 Task: Select the month "June".
Action: Mouse moved to (371, 386)
Screenshot: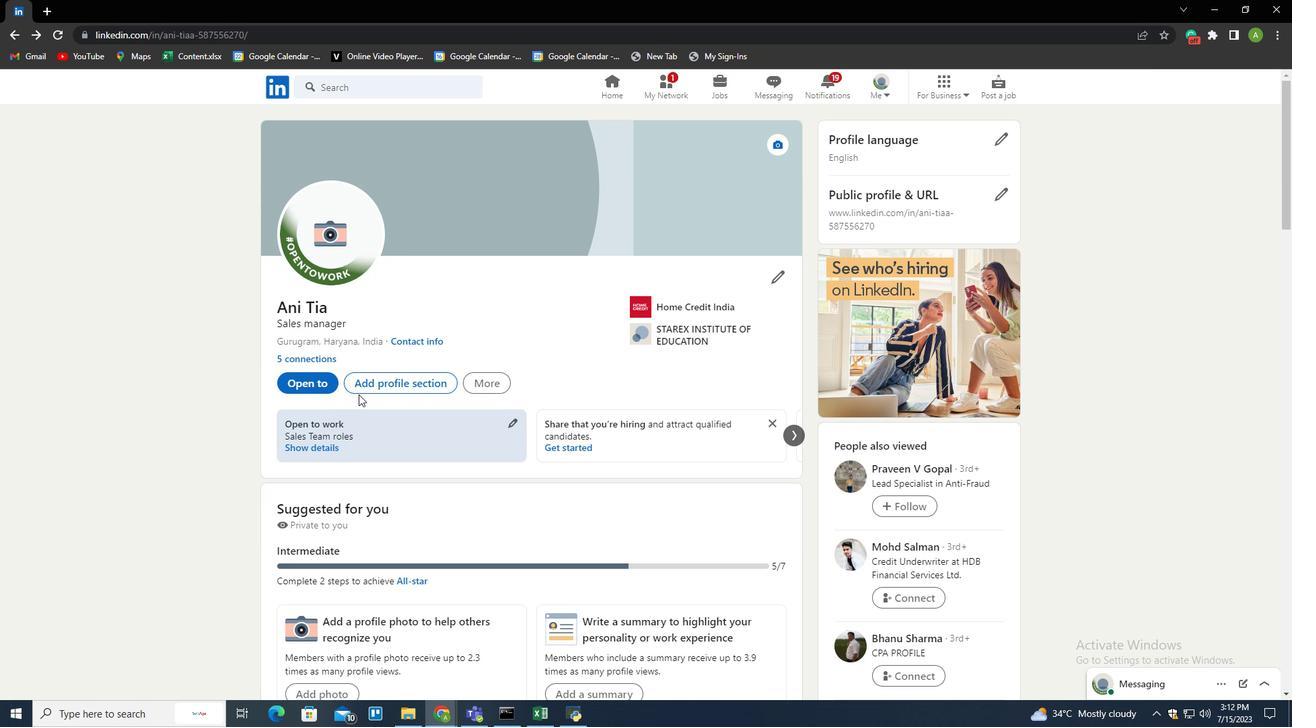 
Action: Mouse pressed left at (371, 386)
Screenshot: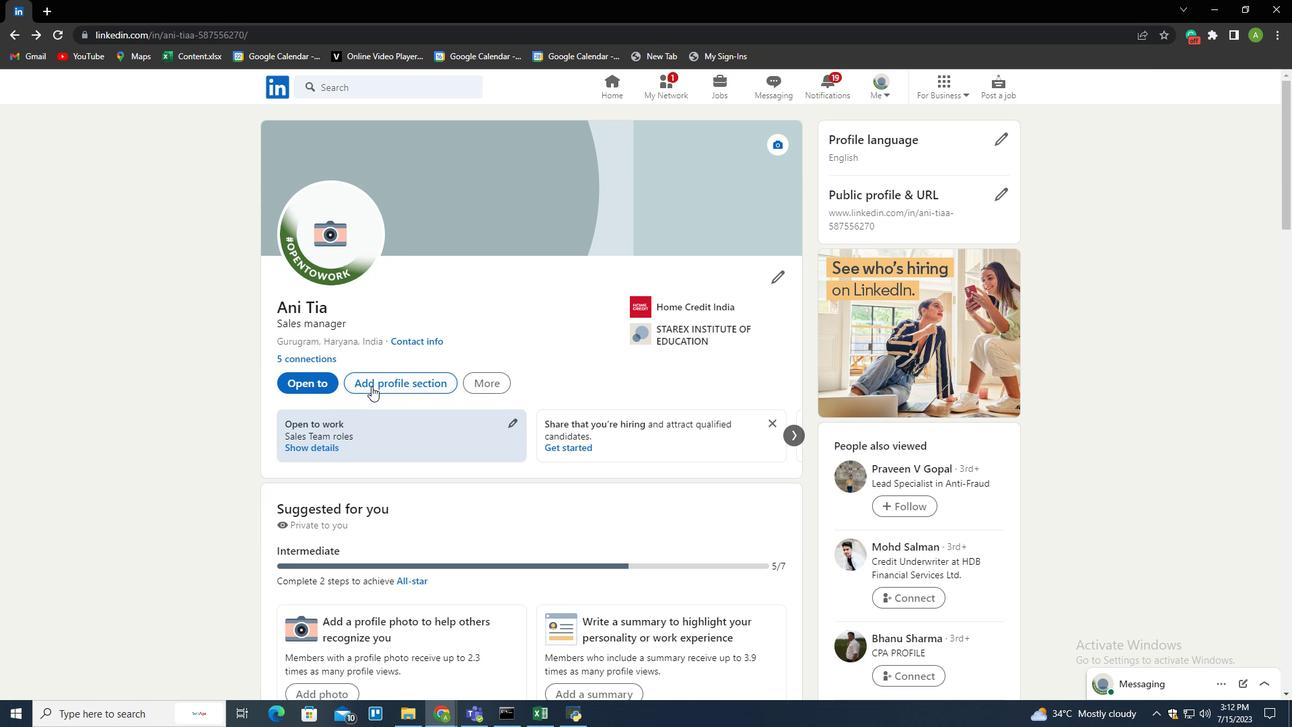 
Action: Mouse moved to (758, 183)
Screenshot: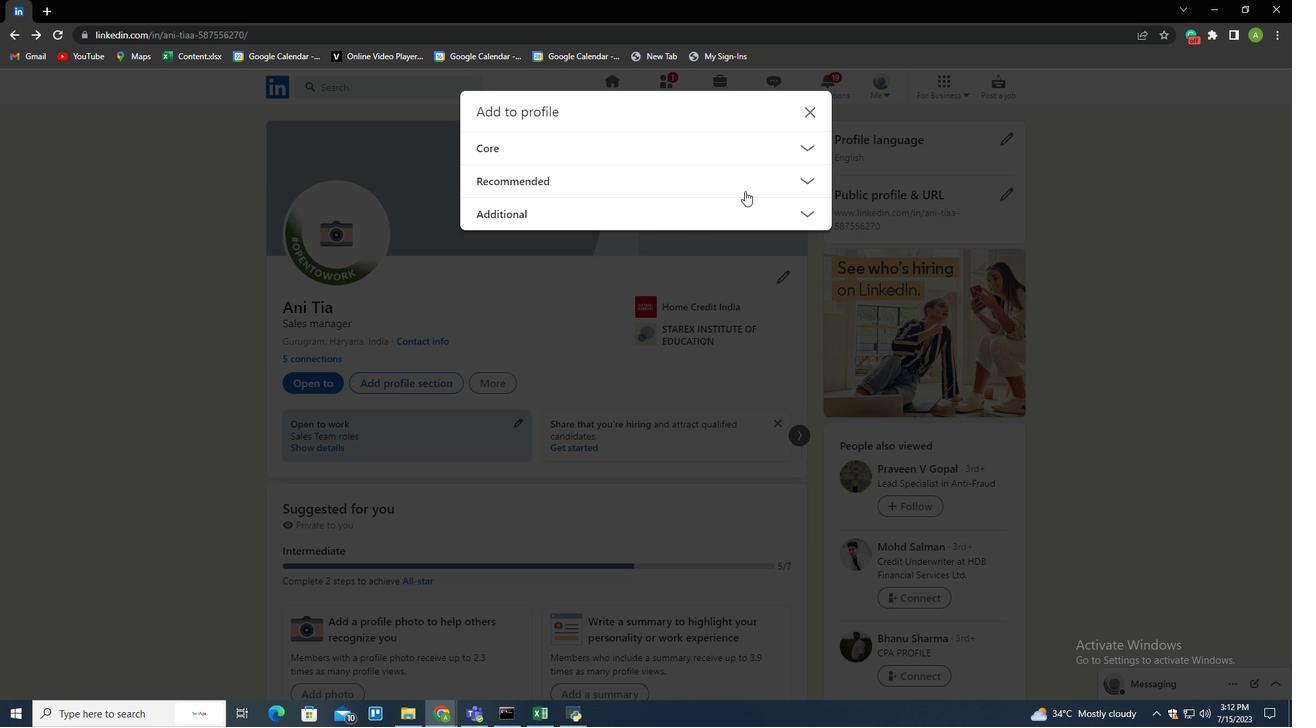 
Action: Mouse pressed left at (758, 183)
Screenshot: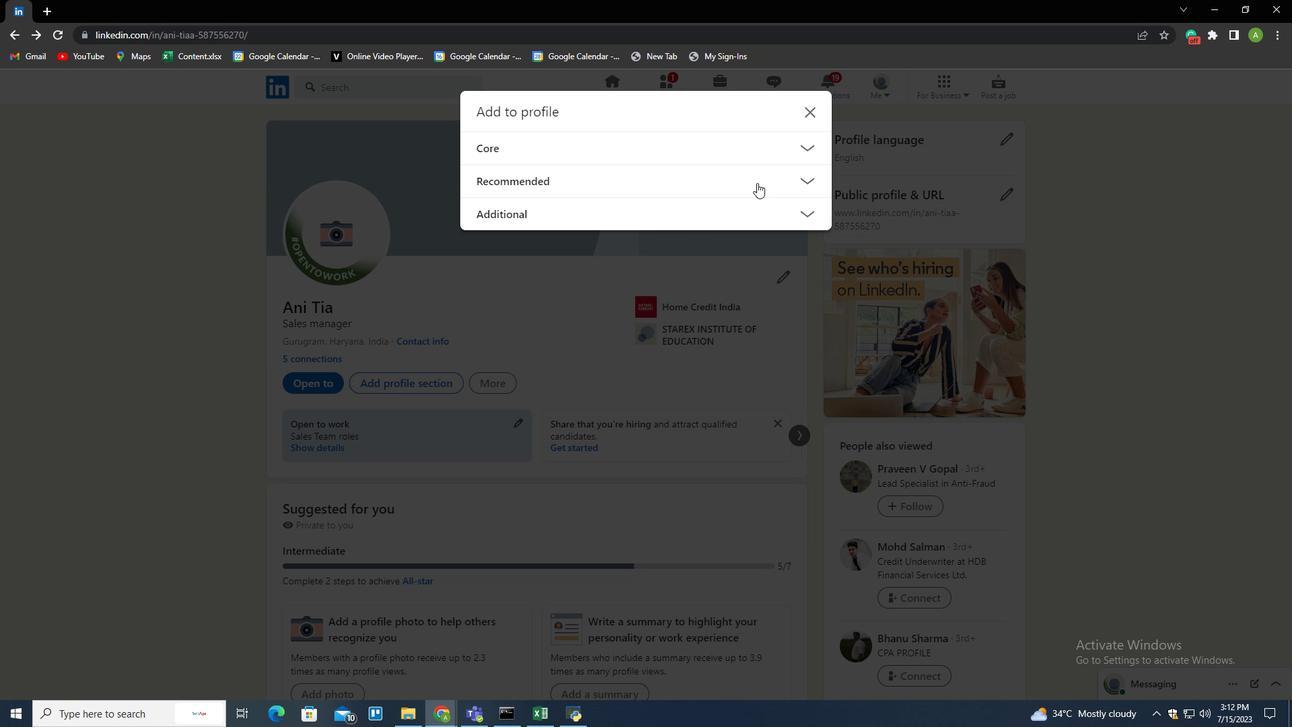 
Action: Mouse moved to (507, 311)
Screenshot: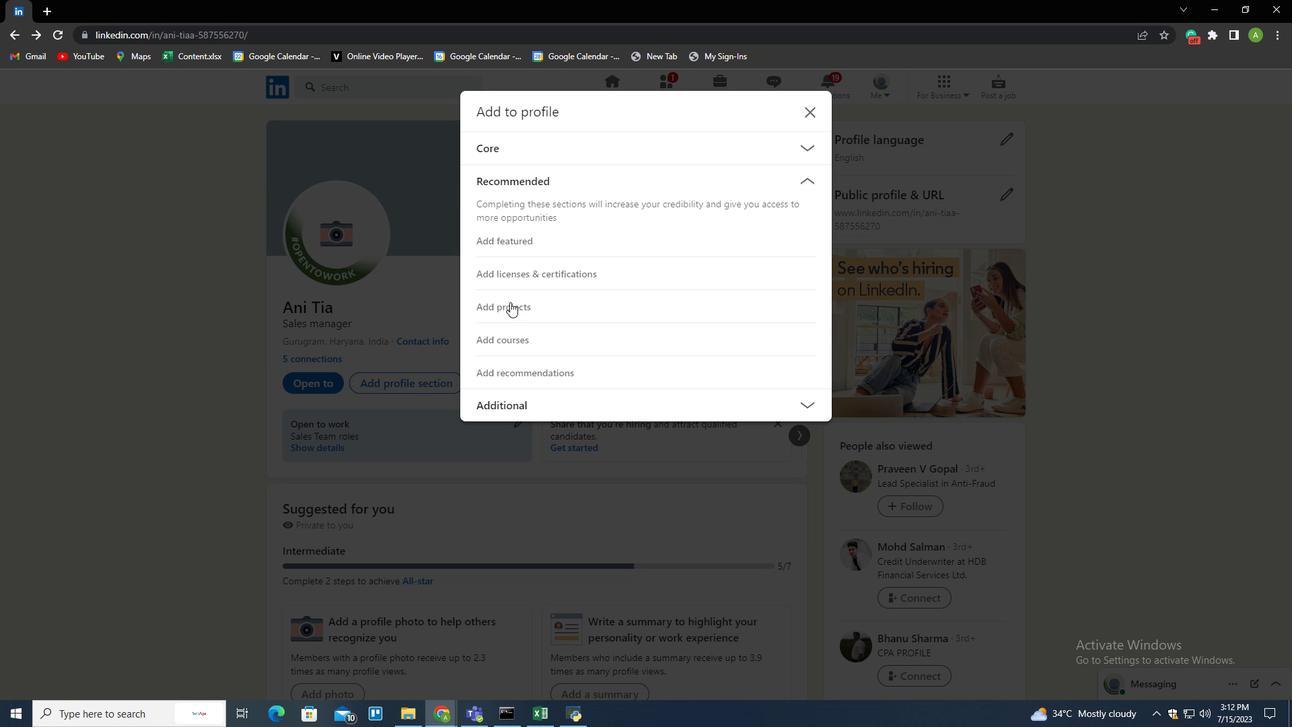 
Action: Mouse pressed left at (507, 311)
Screenshot: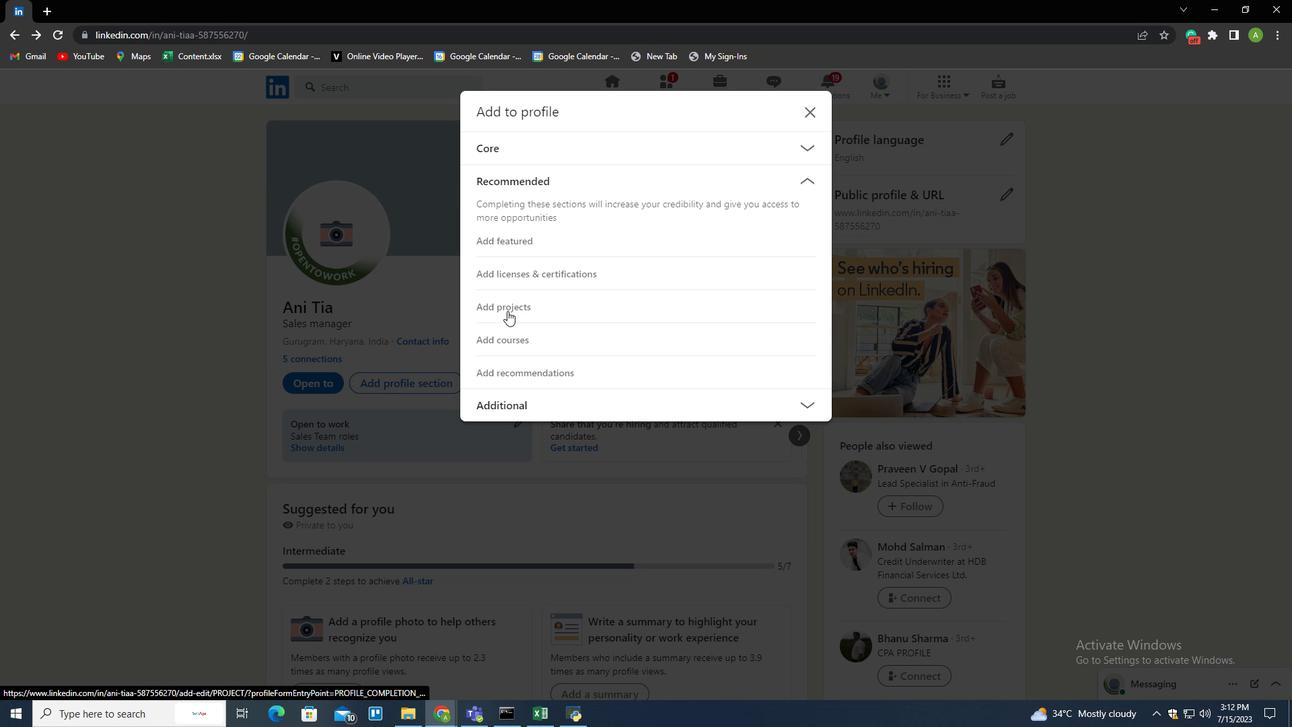 
Action: Mouse moved to (632, 392)
Screenshot: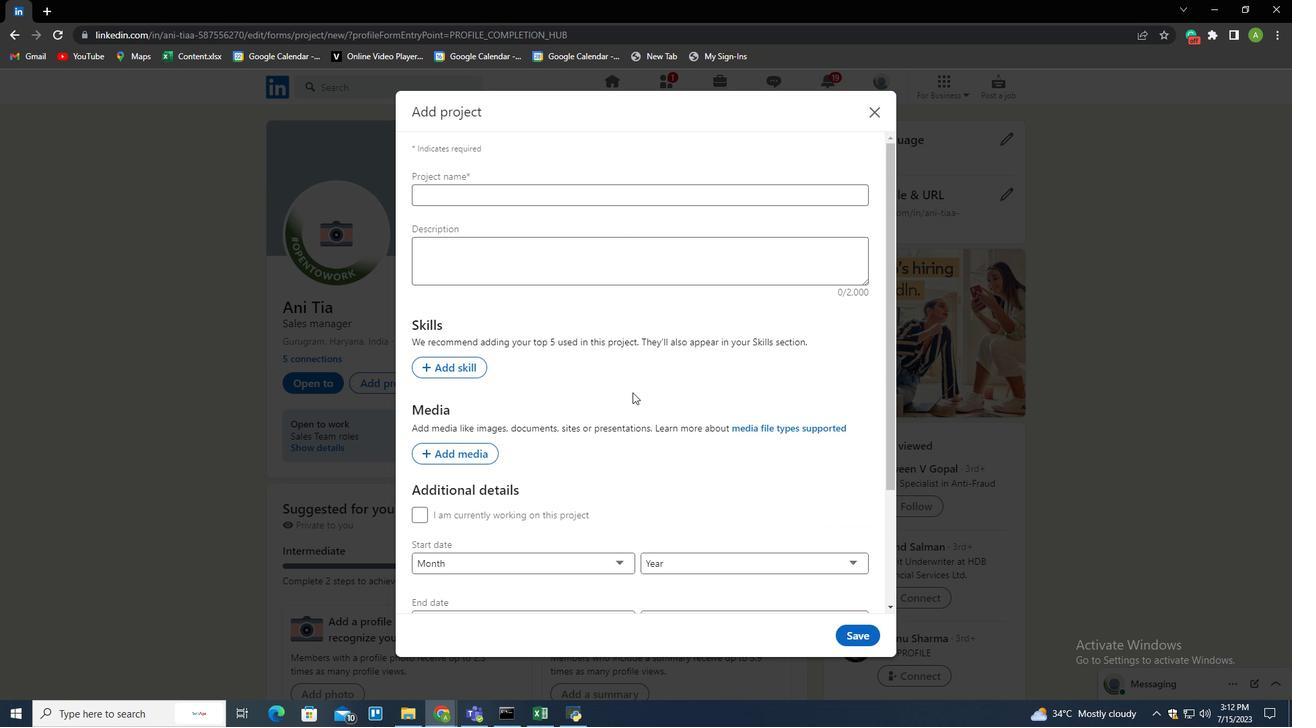 
Action: Mouse scrolled (632, 391) with delta (0, 0)
Screenshot: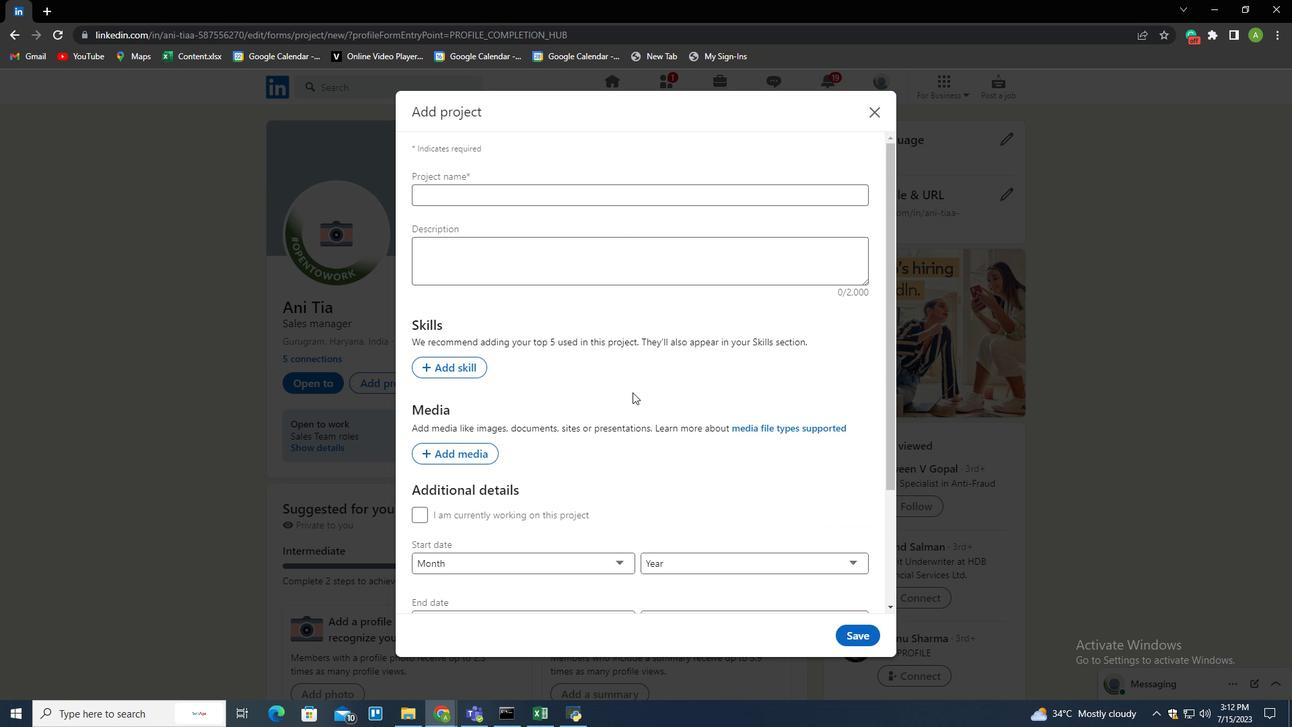 
Action: Mouse scrolled (632, 391) with delta (0, 0)
Screenshot: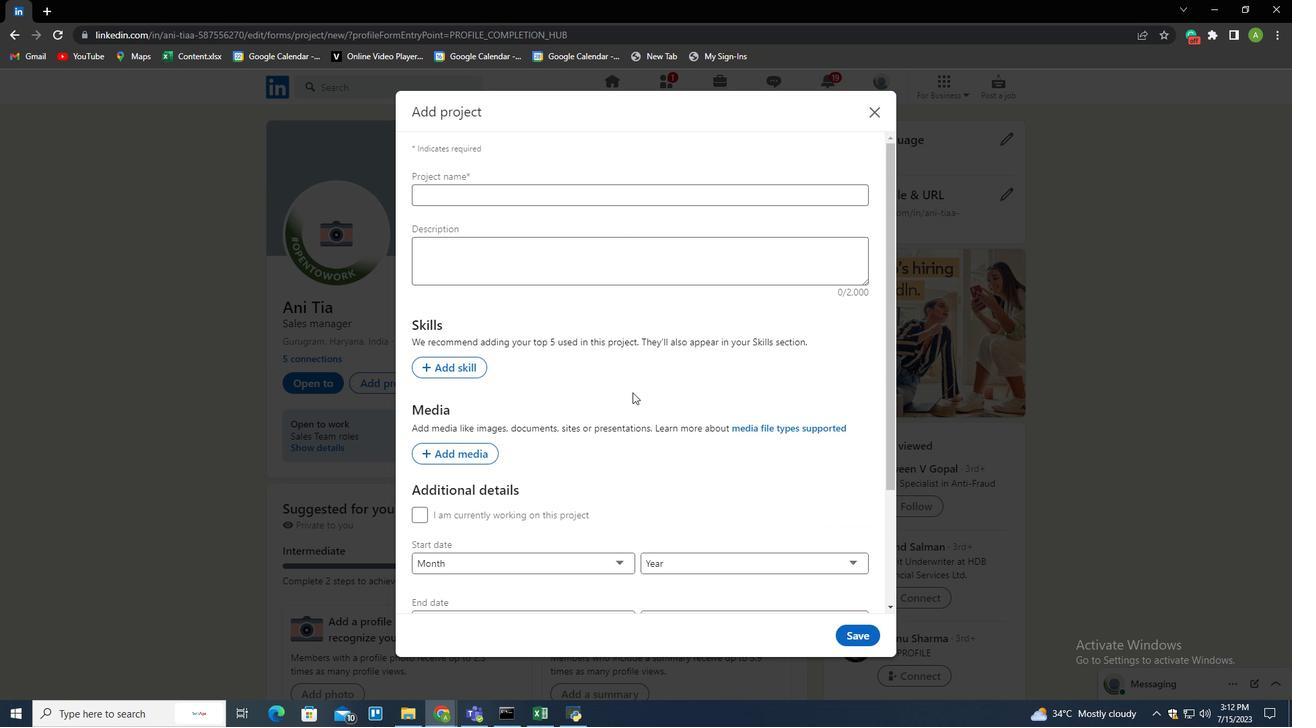 
Action: Mouse moved to (537, 420)
Screenshot: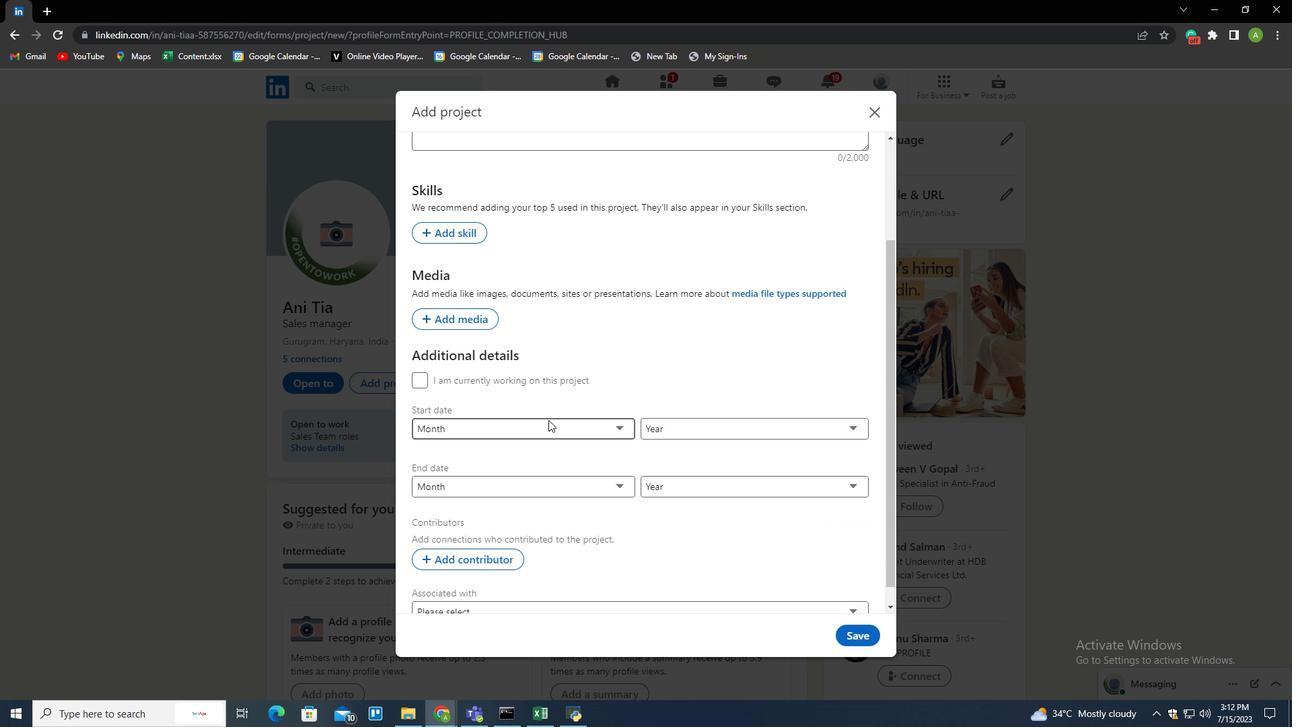 
Action: Mouse pressed left at (537, 420)
Screenshot: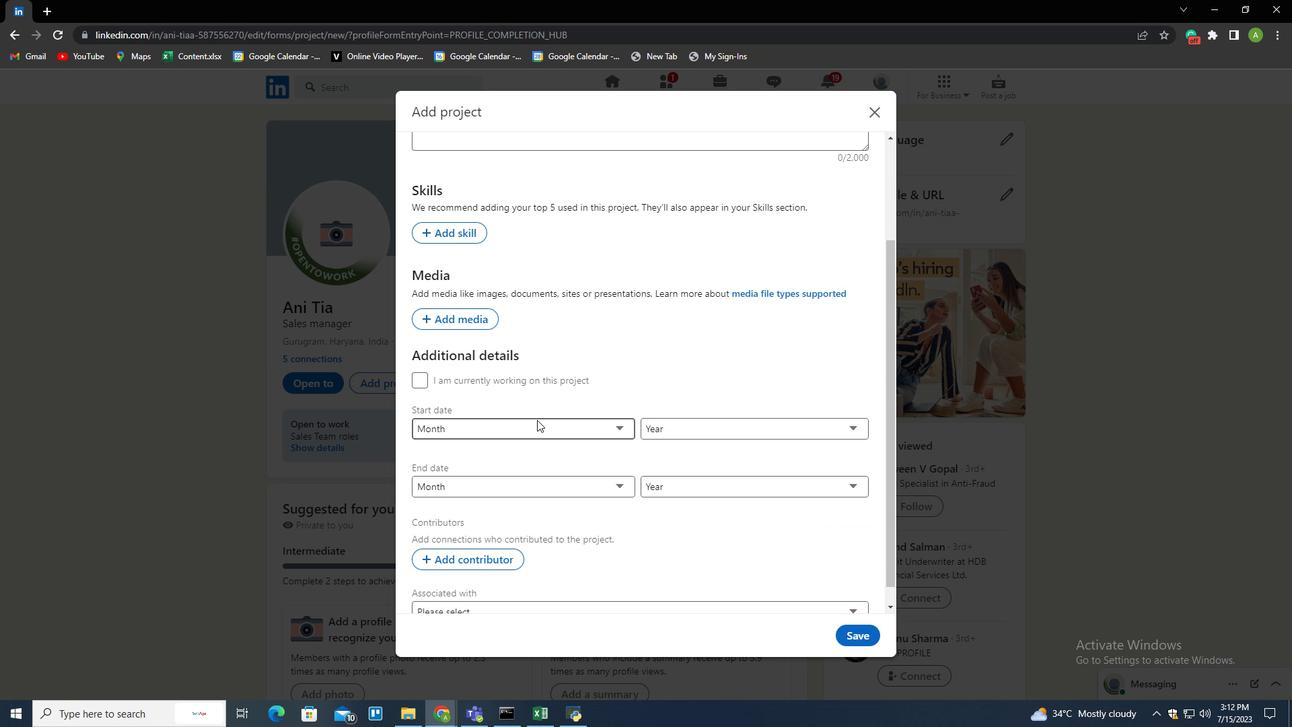 
Action: Mouse moved to (444, 522)
Screenshot: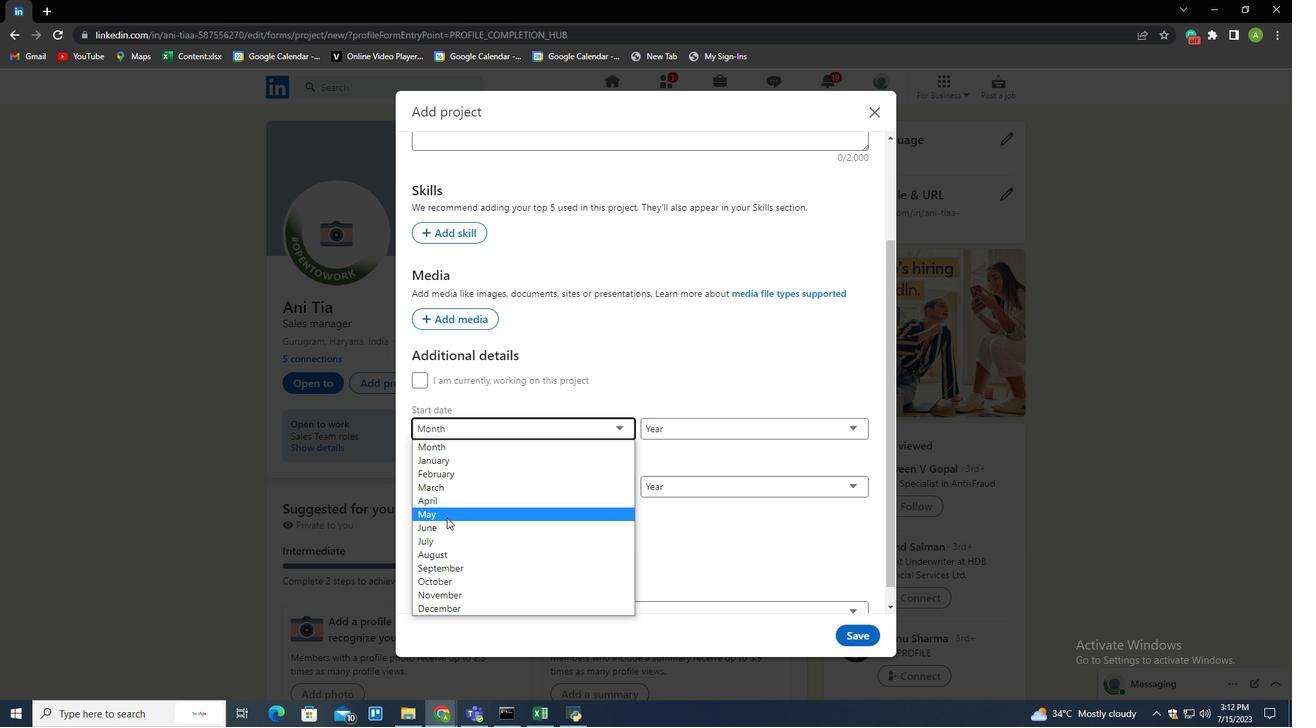 
Action: Mouse pressed left at (444, 522)
Screenshot: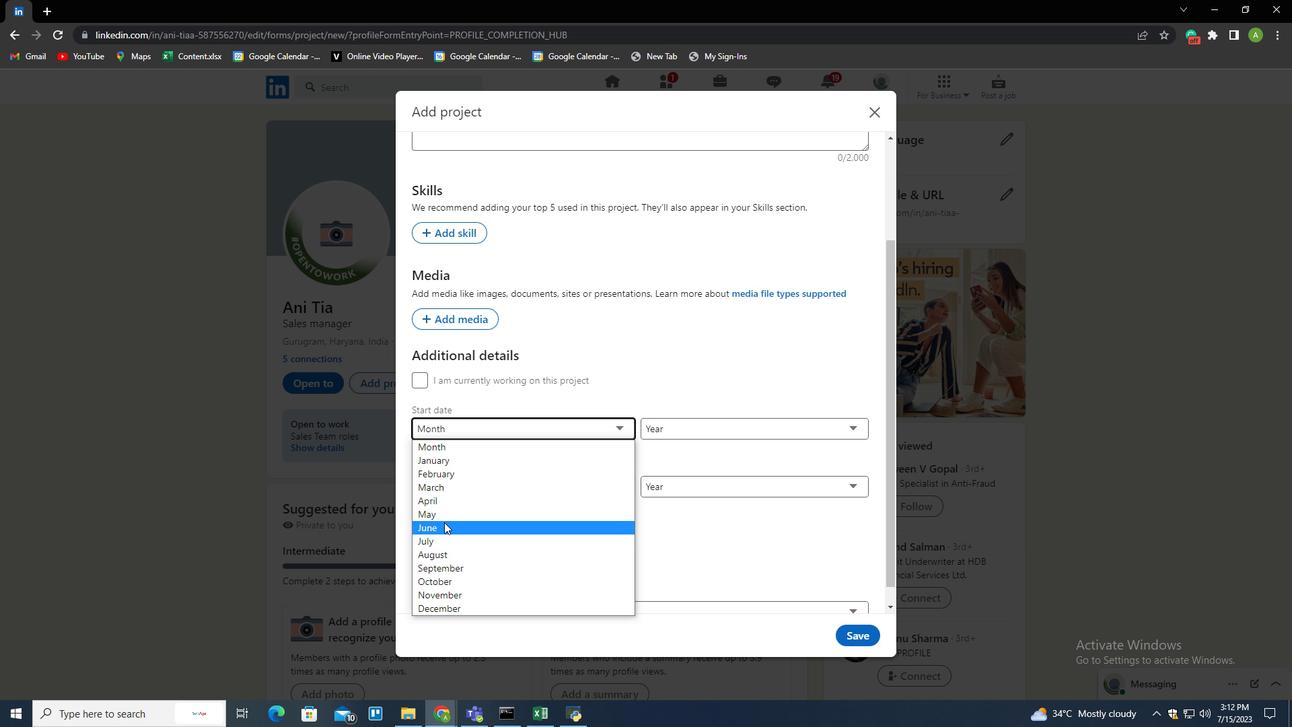 
Action: Mouse moved to (630, 336)
Screenshot: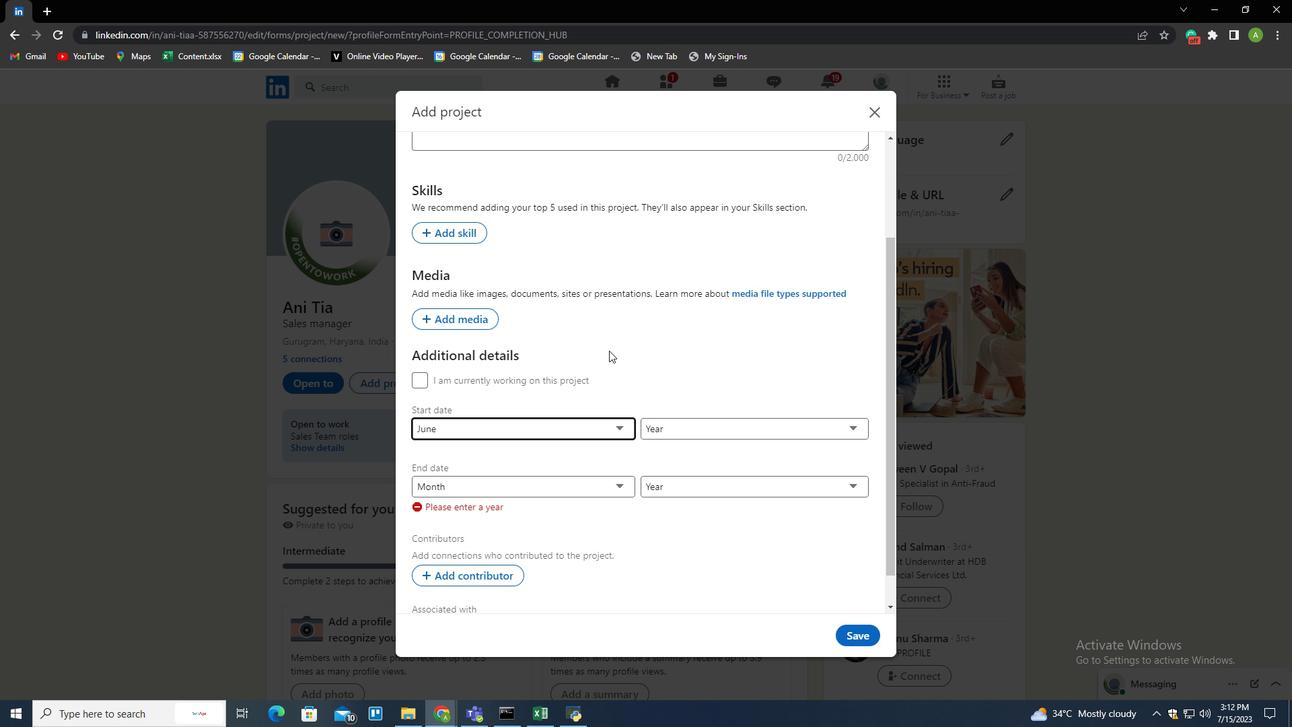 
